 Task: Check the schedule for the "Victory Lane Racing Xfinity Series".
Action: Mouse moved to (186, 427)
Screenshot: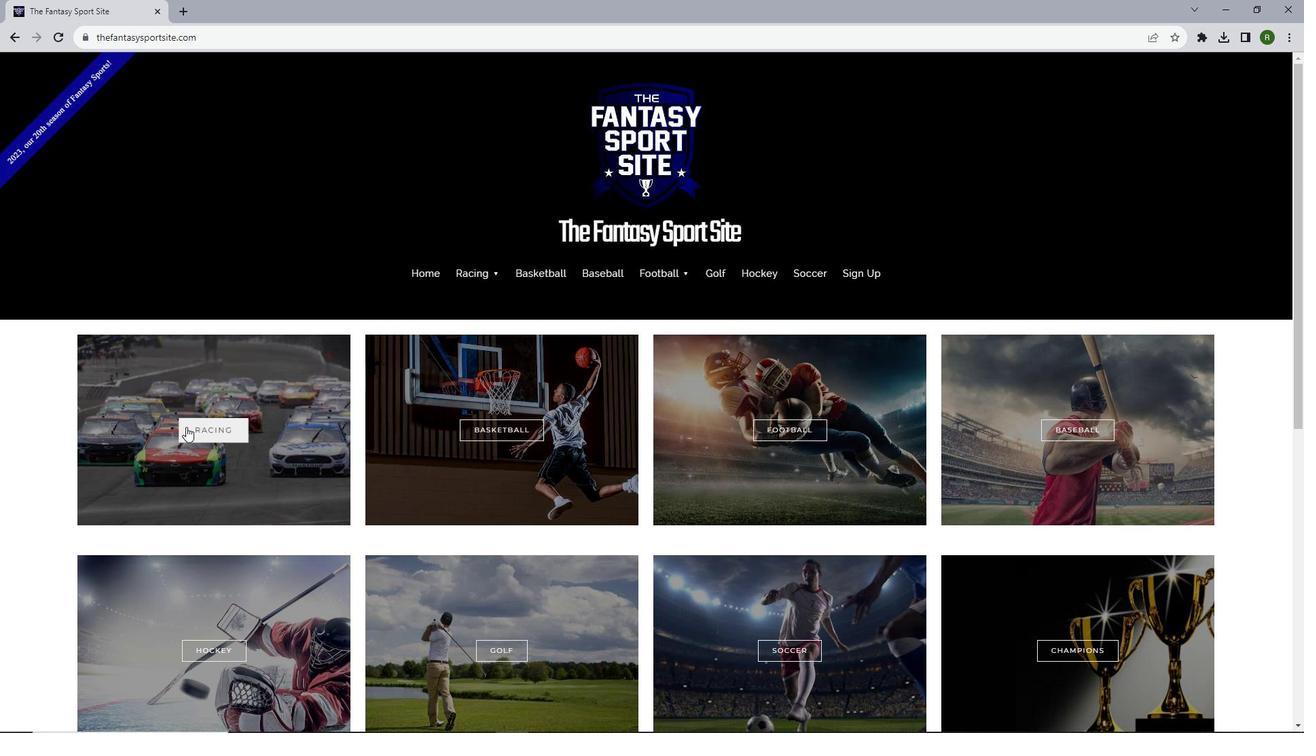 
Action: Mouse pressed left at (186, 427)
Screenshot: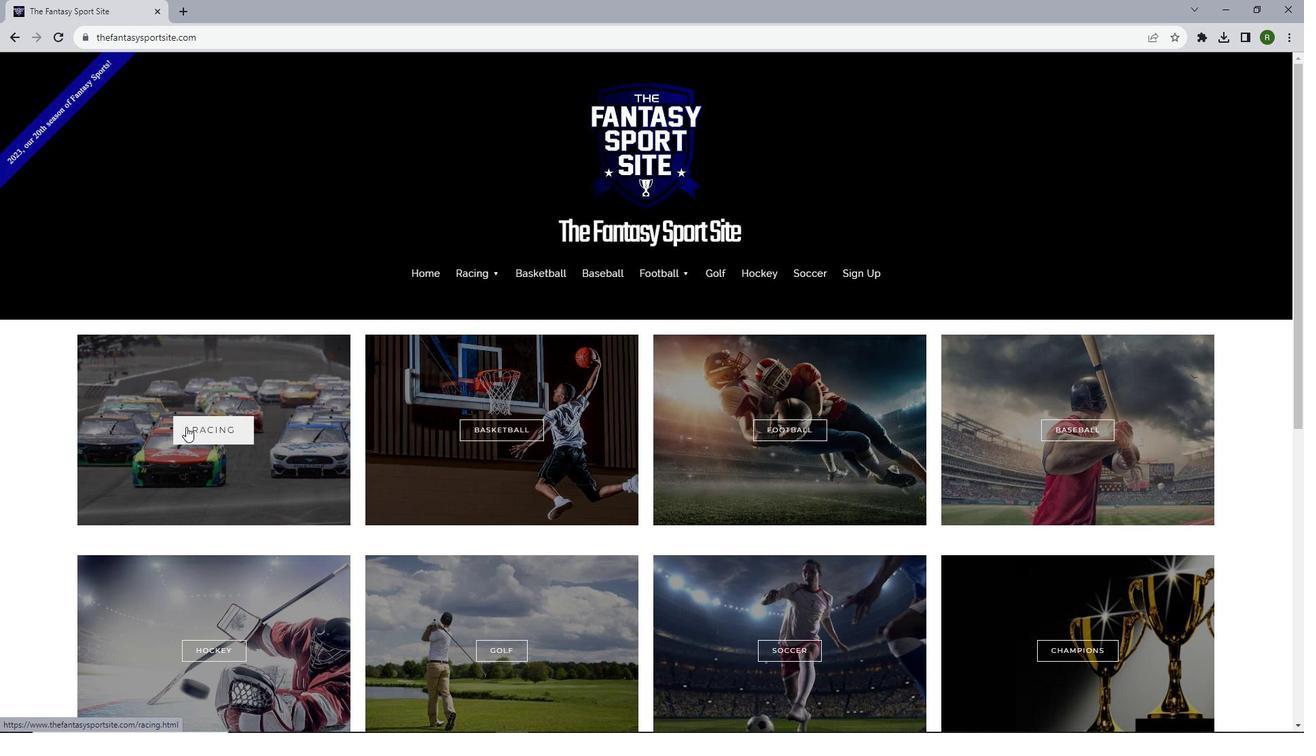 
Action: Mouse moved to (530, 441)
Screenshot: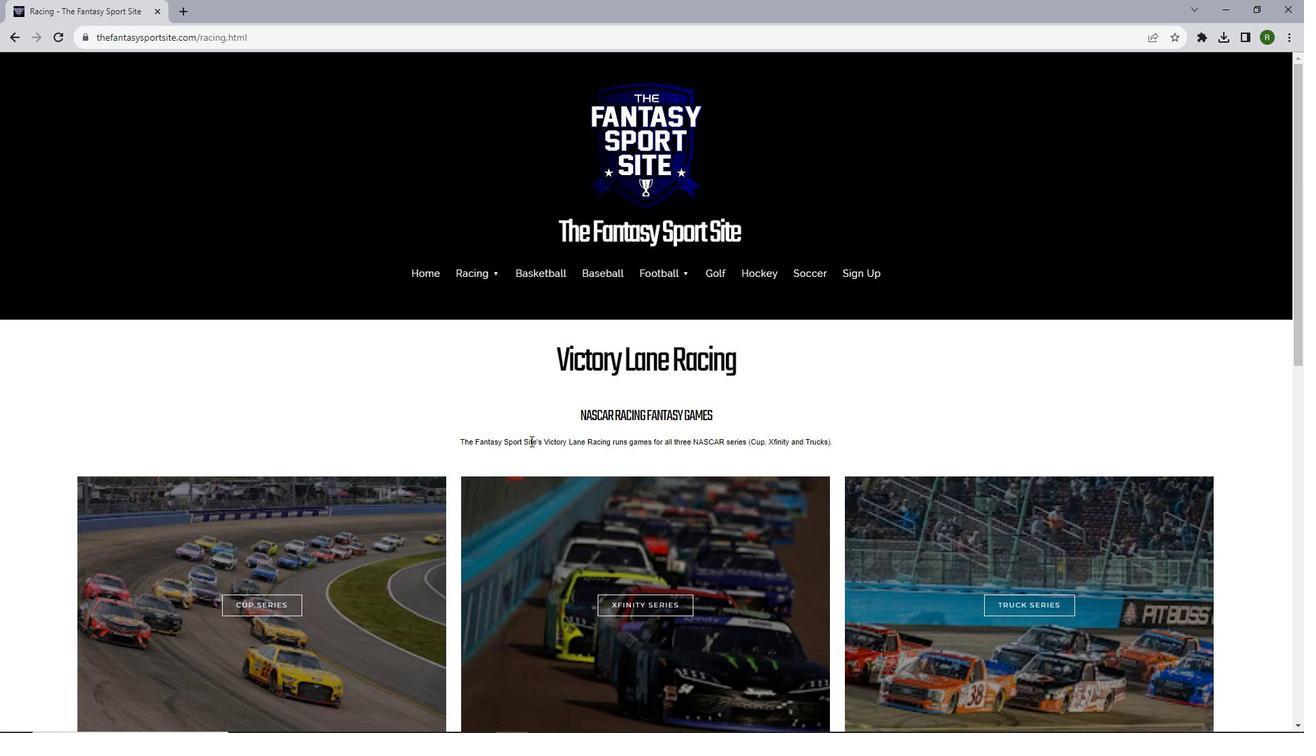 
Action: Mouse scrolled (530, 440) with delta (0, 0)
Screenshot: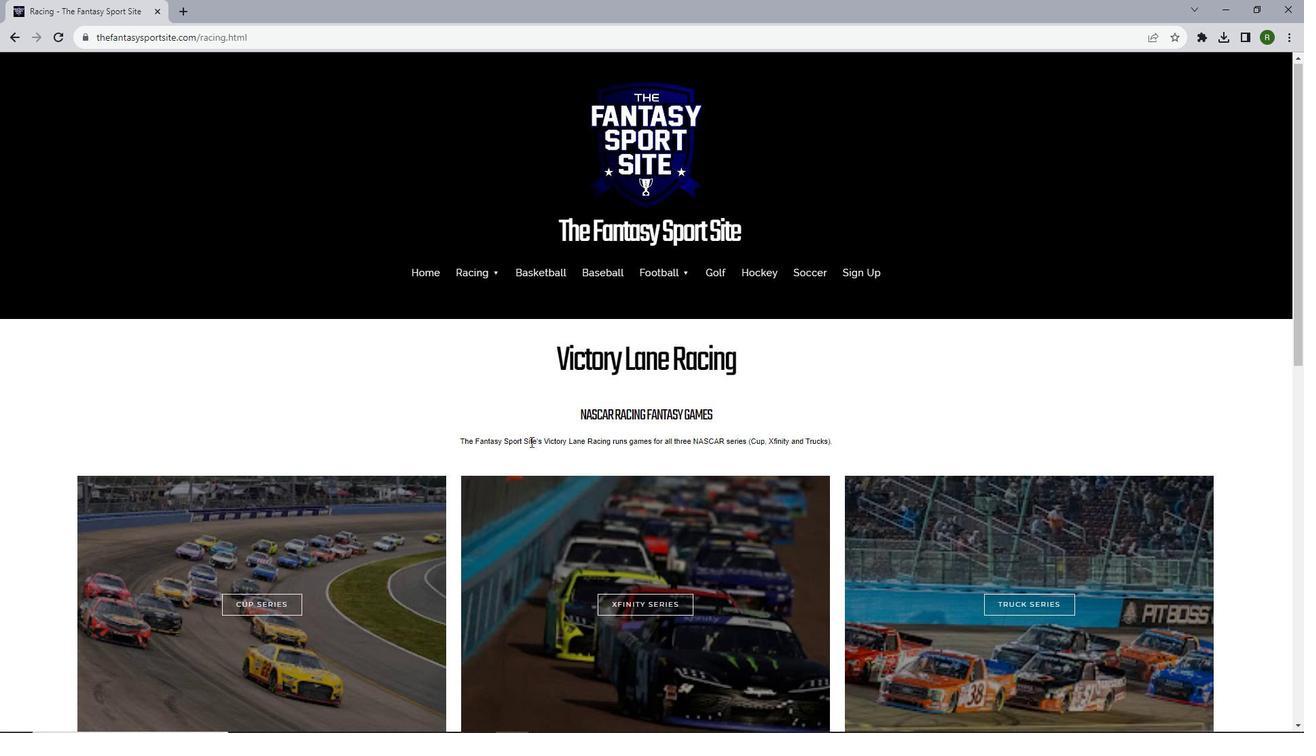 
Action: Mouse moved to (535, 444)
Screenshot: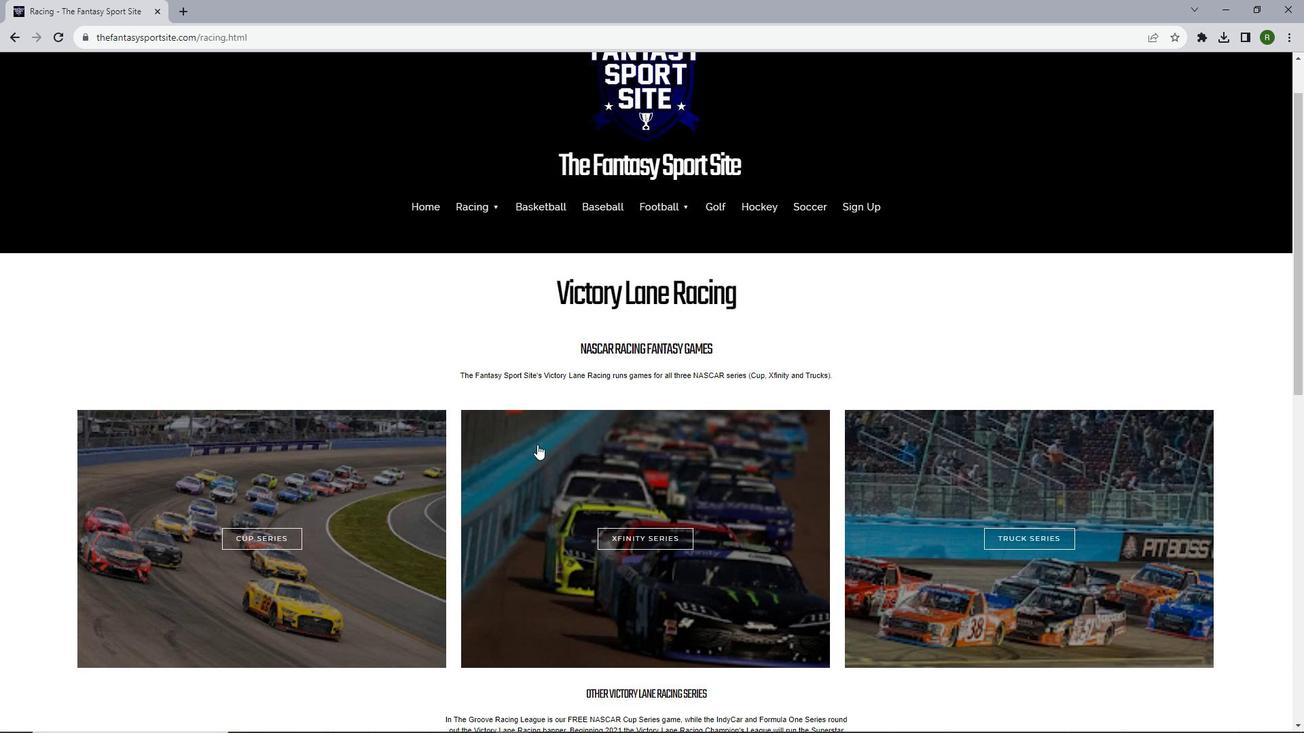 
Action: Mouse scrolled (535, 443) with delta (0, 0)
Screenshot: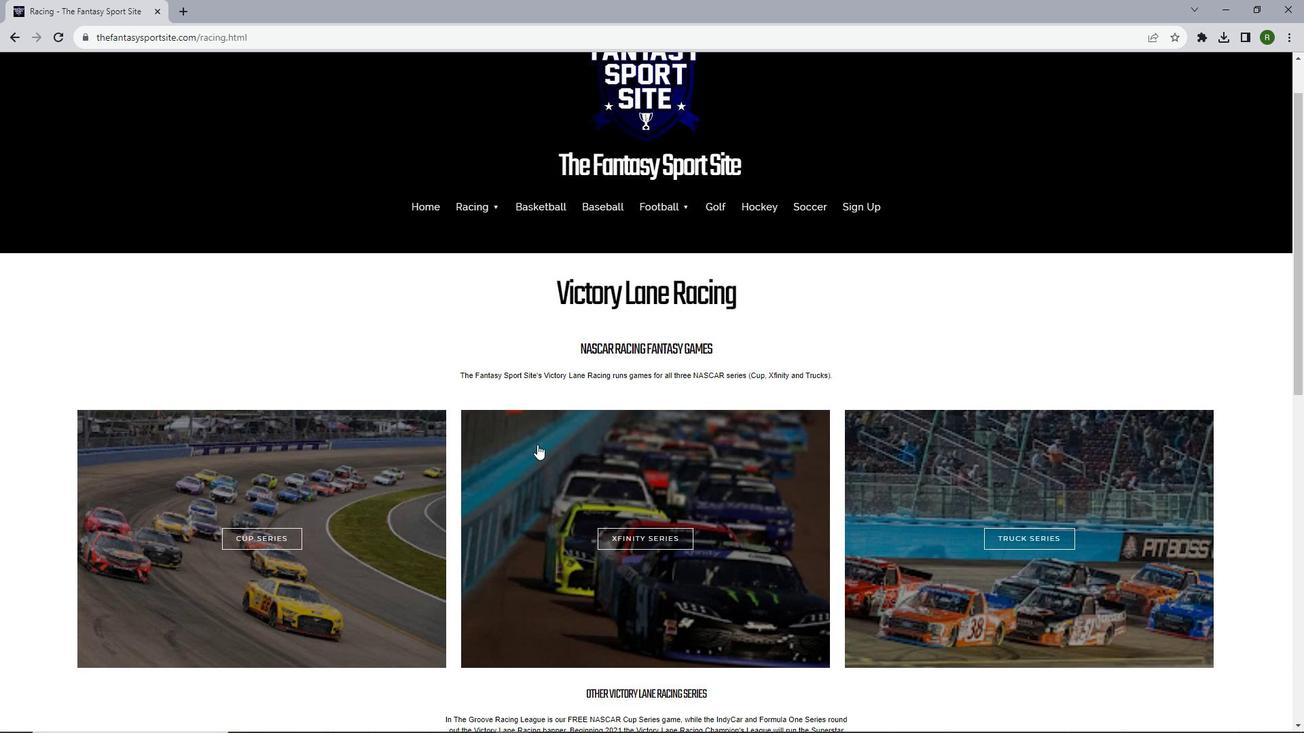 
Action: Mouse moved to (645, 476)
Screenshot: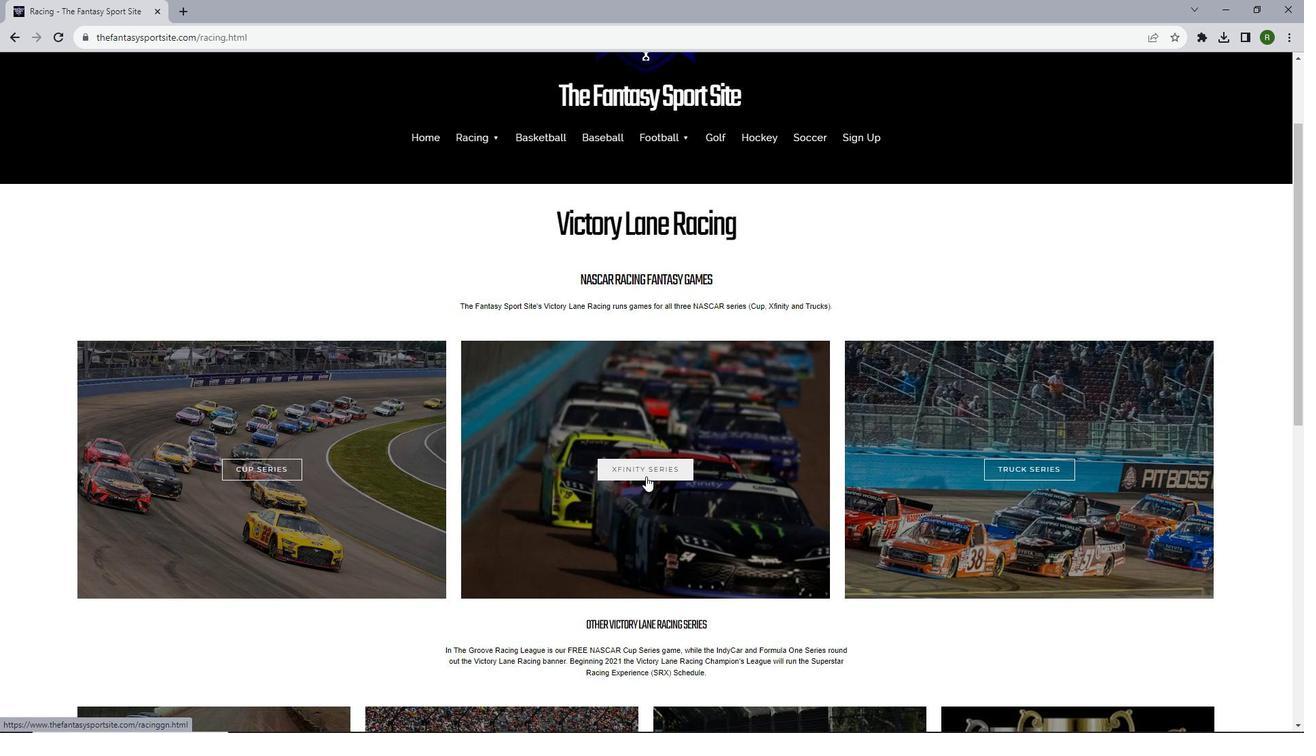 
Action: Mouse pressed left at (645, 476)
Screenshot: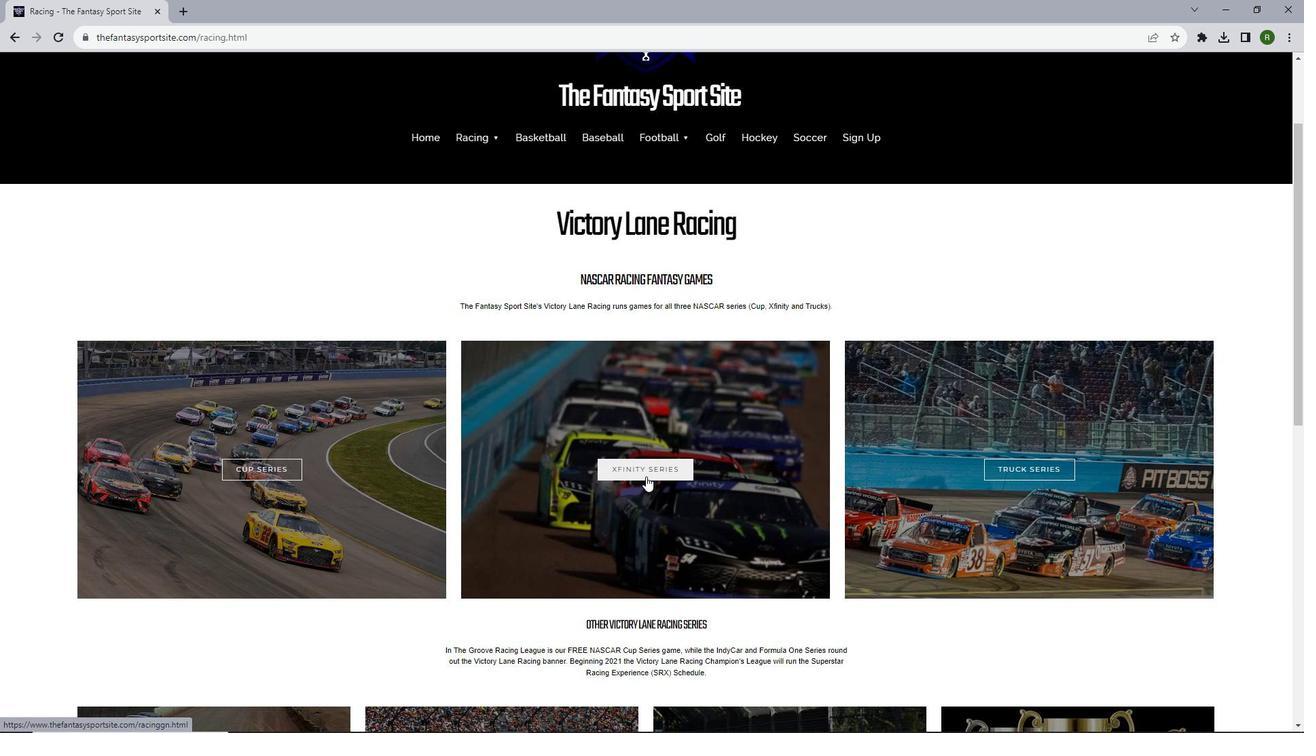 
Action: Mouse moved to (688, 458)
Screenshot: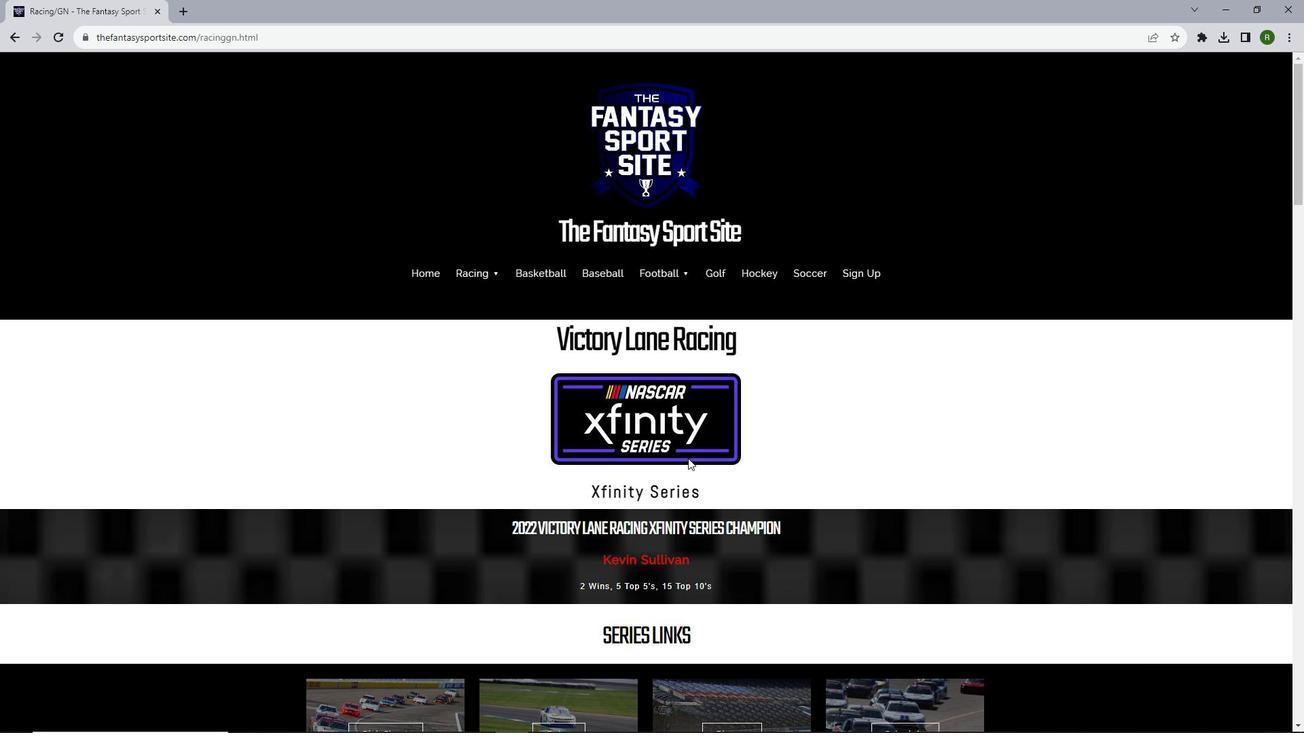 
Action: Mouse scrolled (688, 457) with delta (0, 0)
Screenshot: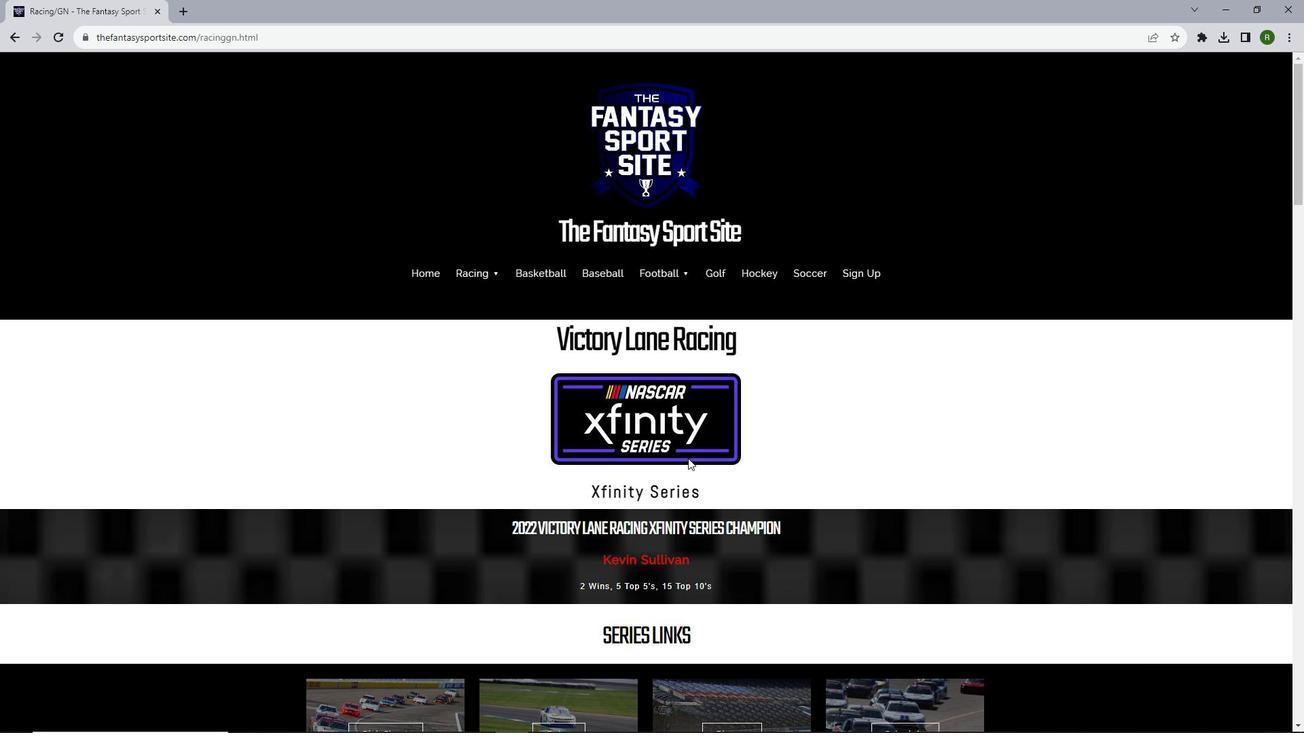 
Action: Mouse scrolled (688, 457) with delta (0, 0)
Screenshot: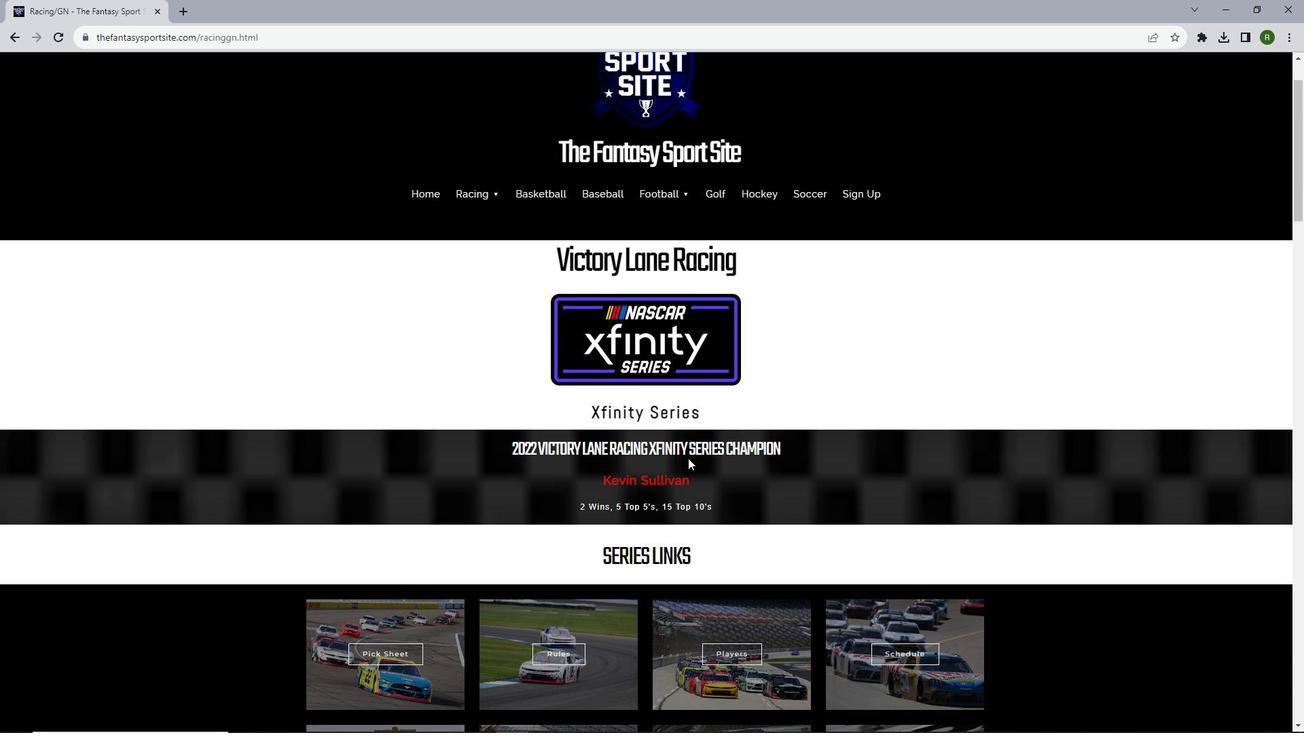 
Action: Mouse moved to (688, 457)
Screenshot: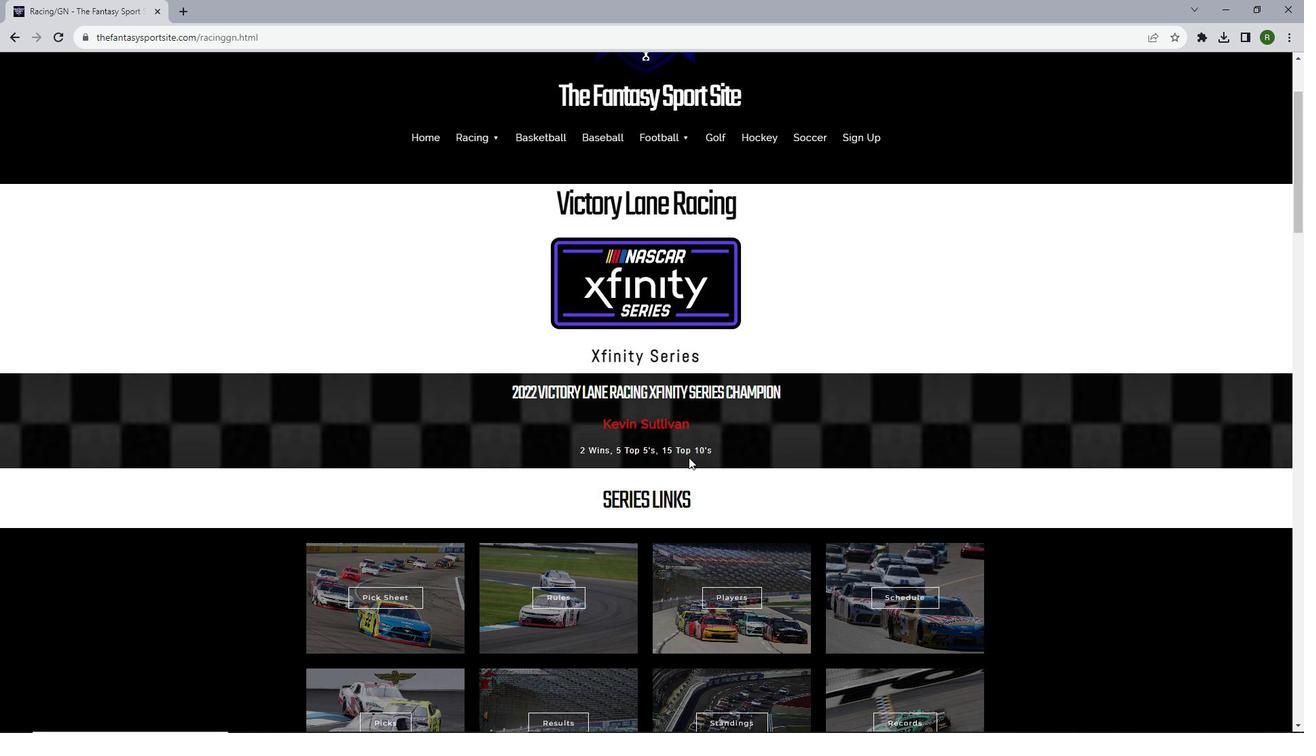 
Action: Mouse scrolled (688, 457) with delta (0, 0)
Screenshot: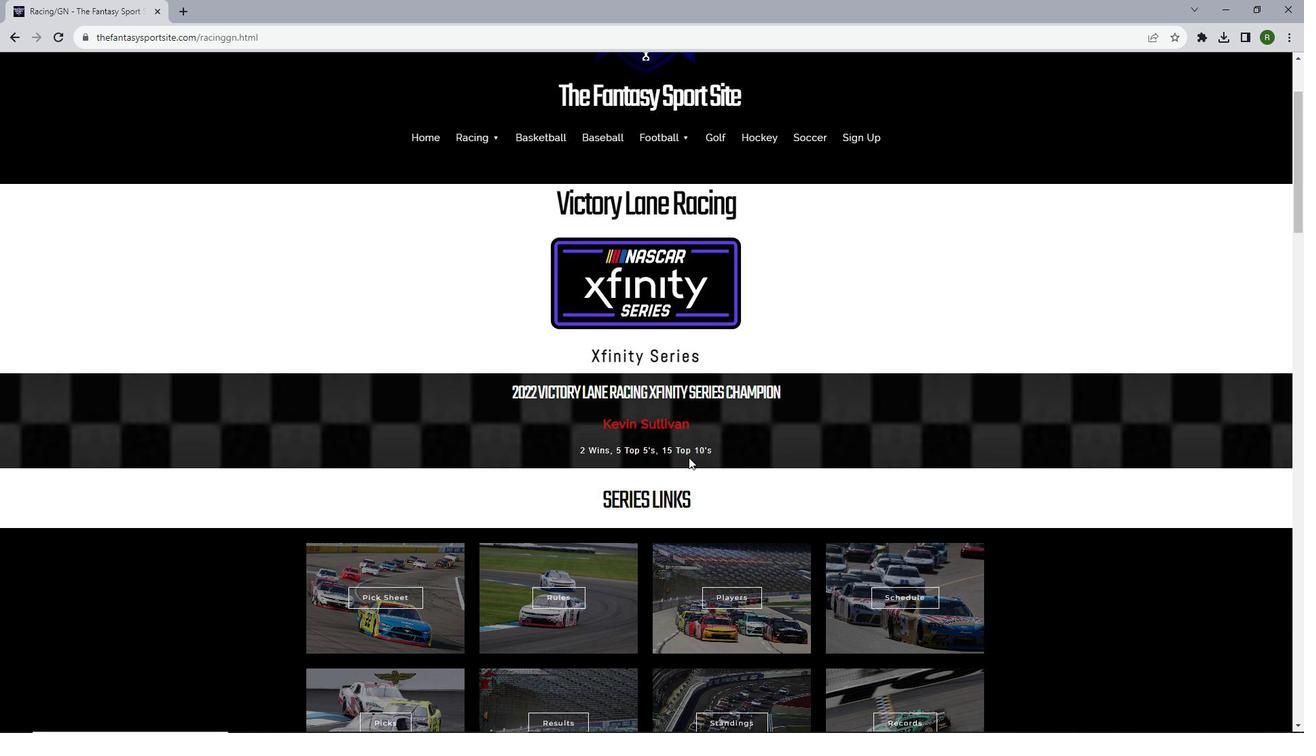 
Action: Mouse scrolled (688, 457) with delta (0, 0)
Screenshot: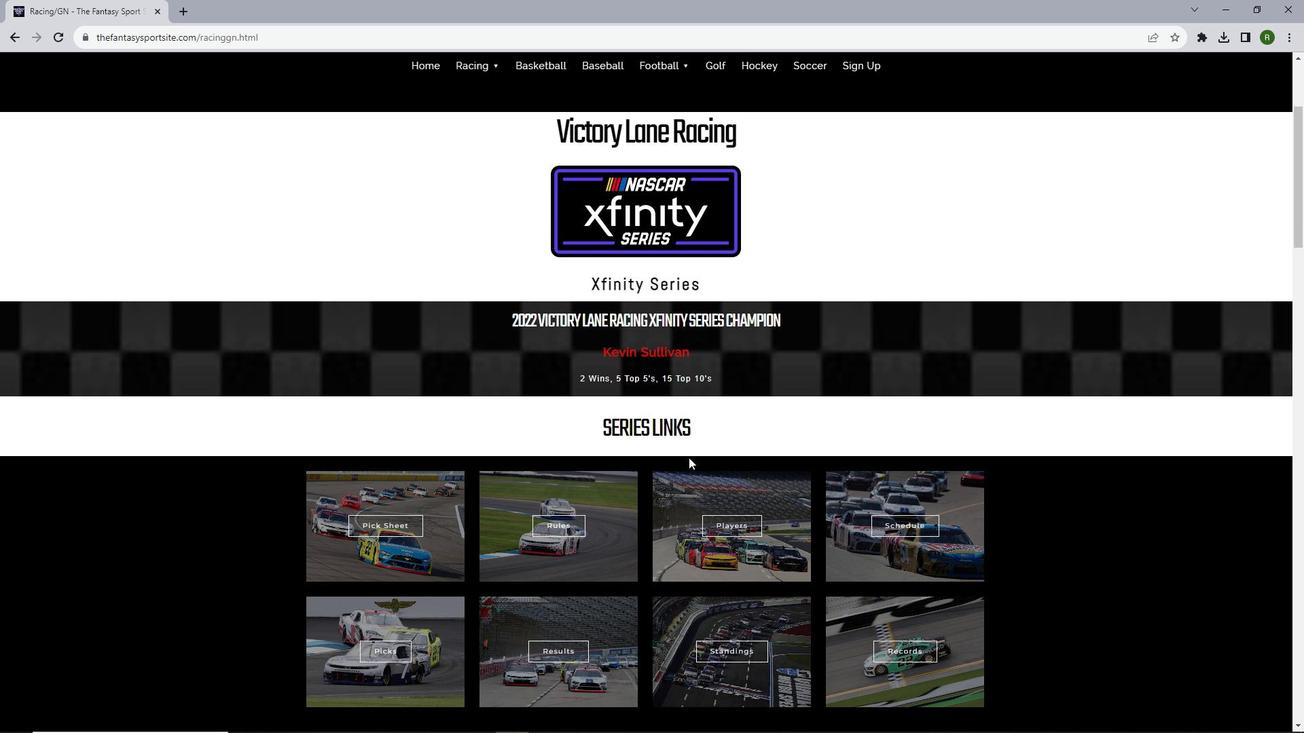
Action: Mouse moved to (879, 458)
Screenshot: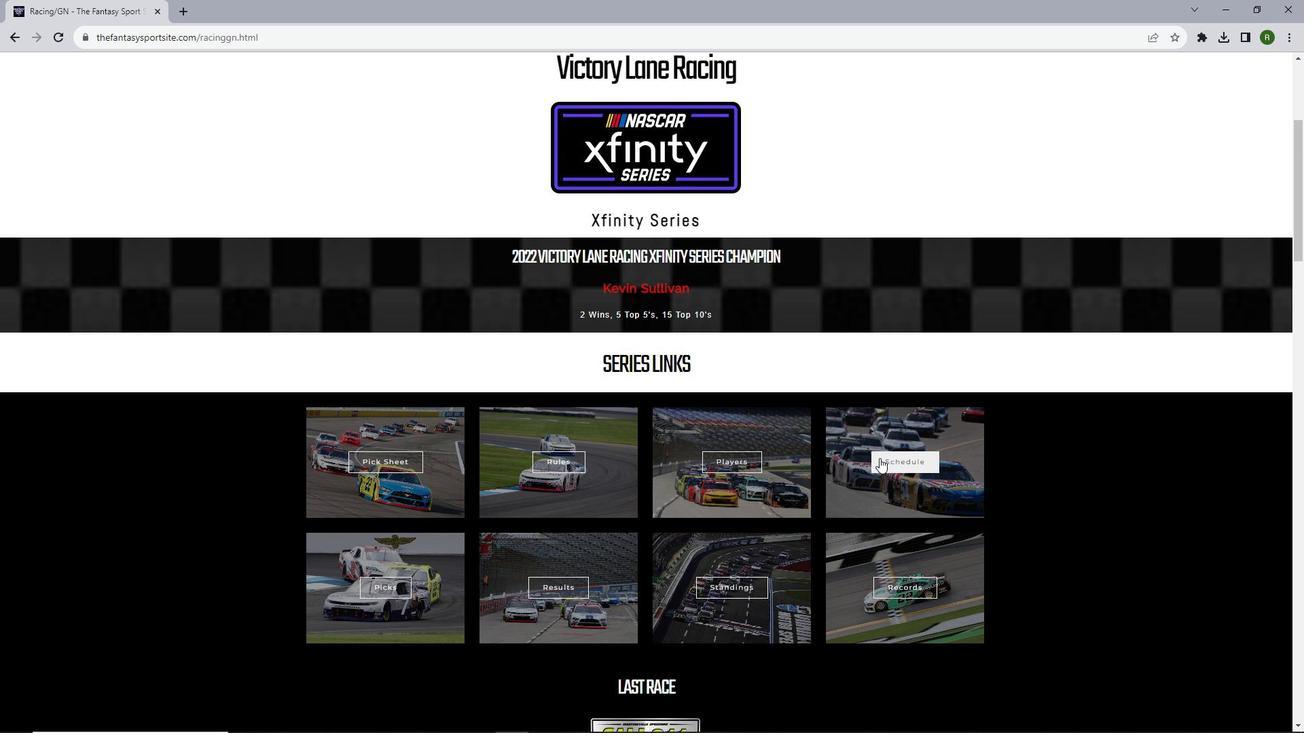 
Action: Mouse pressed left at (879, 458)
Screenshot: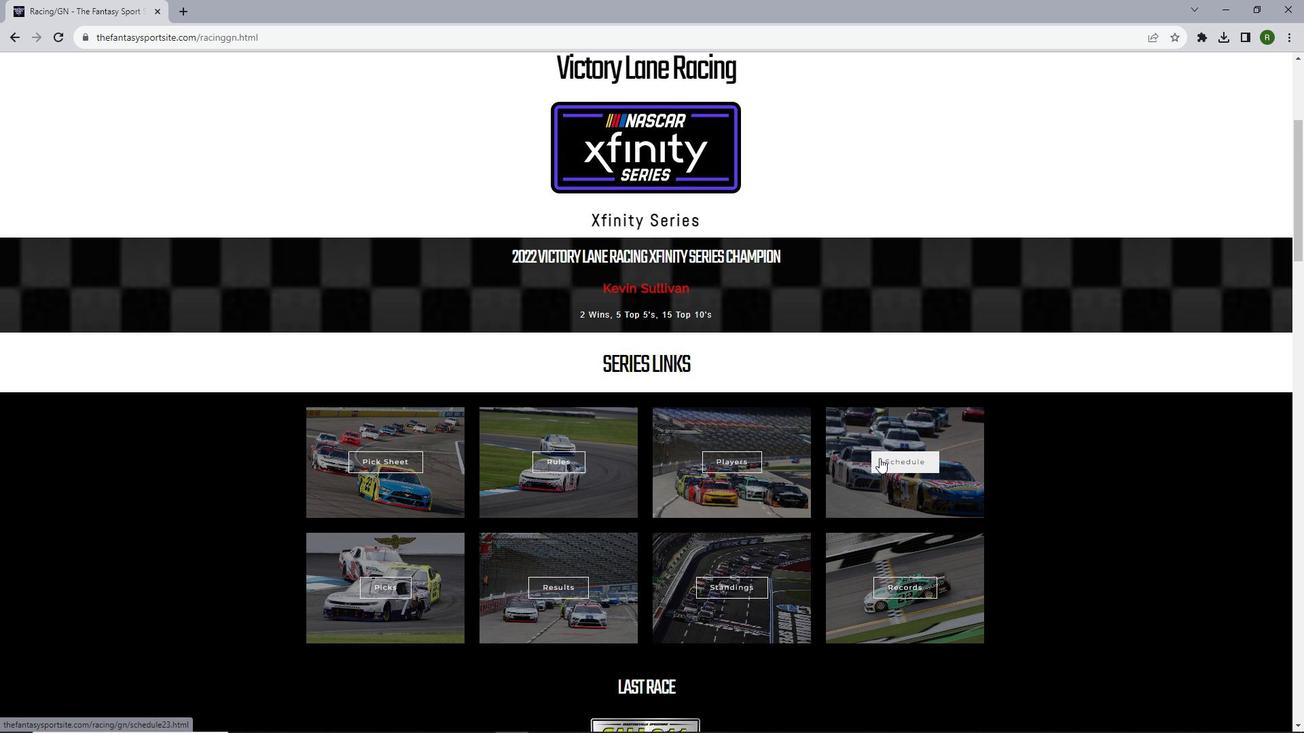
Action: Mouse moved to (694, 381)
Screenshot: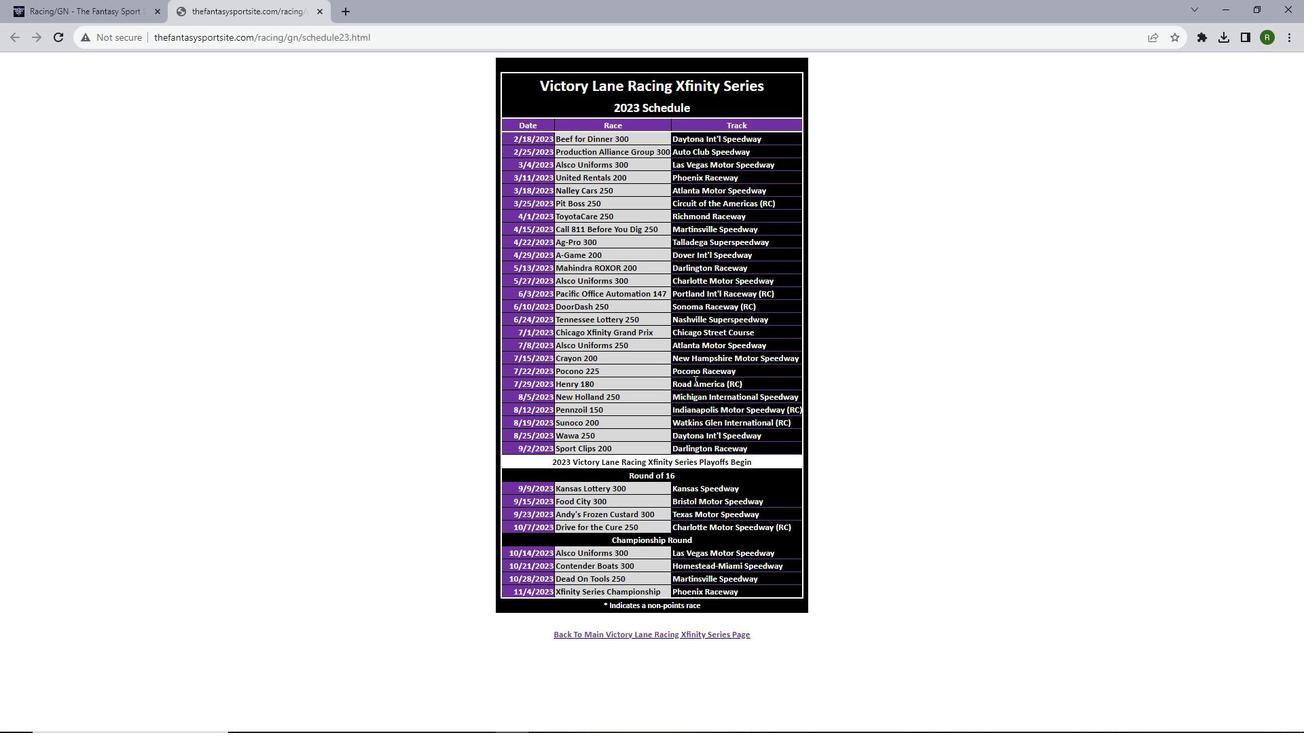 
Action: Mouse scrolled (694, 381) with delta (0, 0)
Screenshot: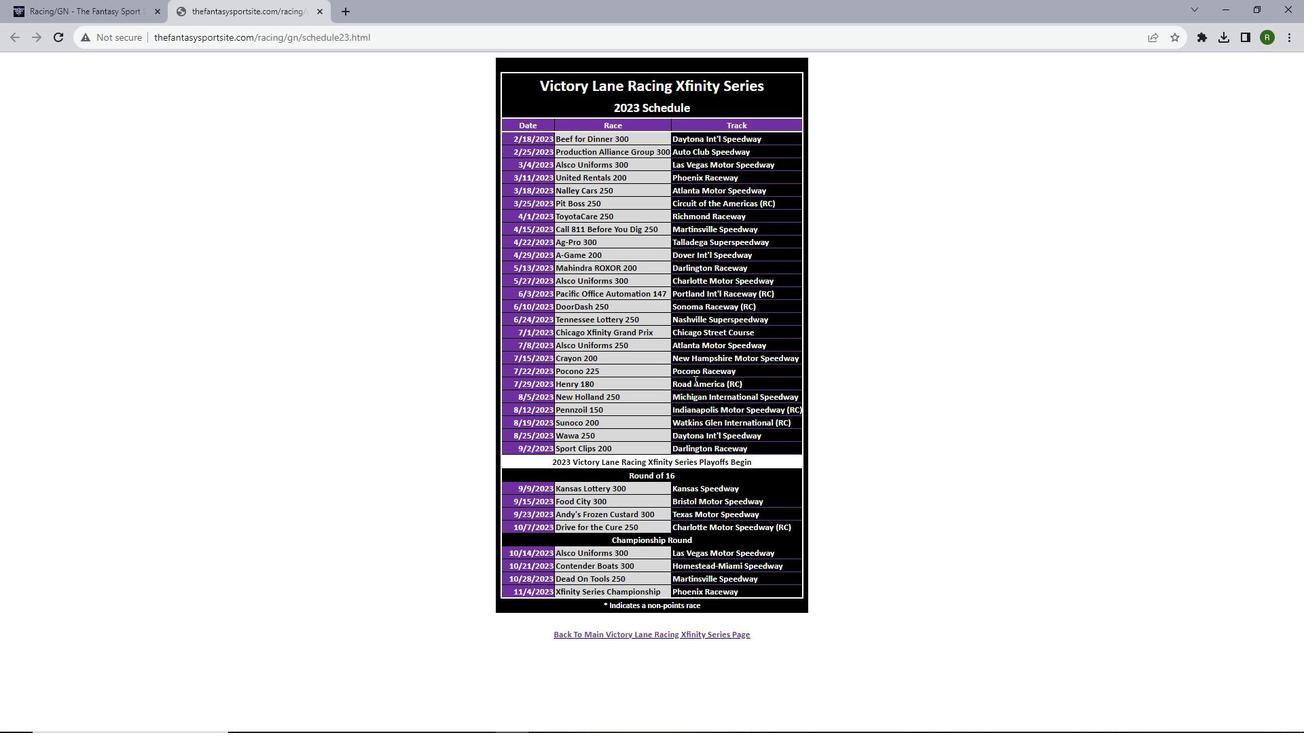 
Action: Mouse scrolled (694, 380) with delta (0, 0)
Screenshot: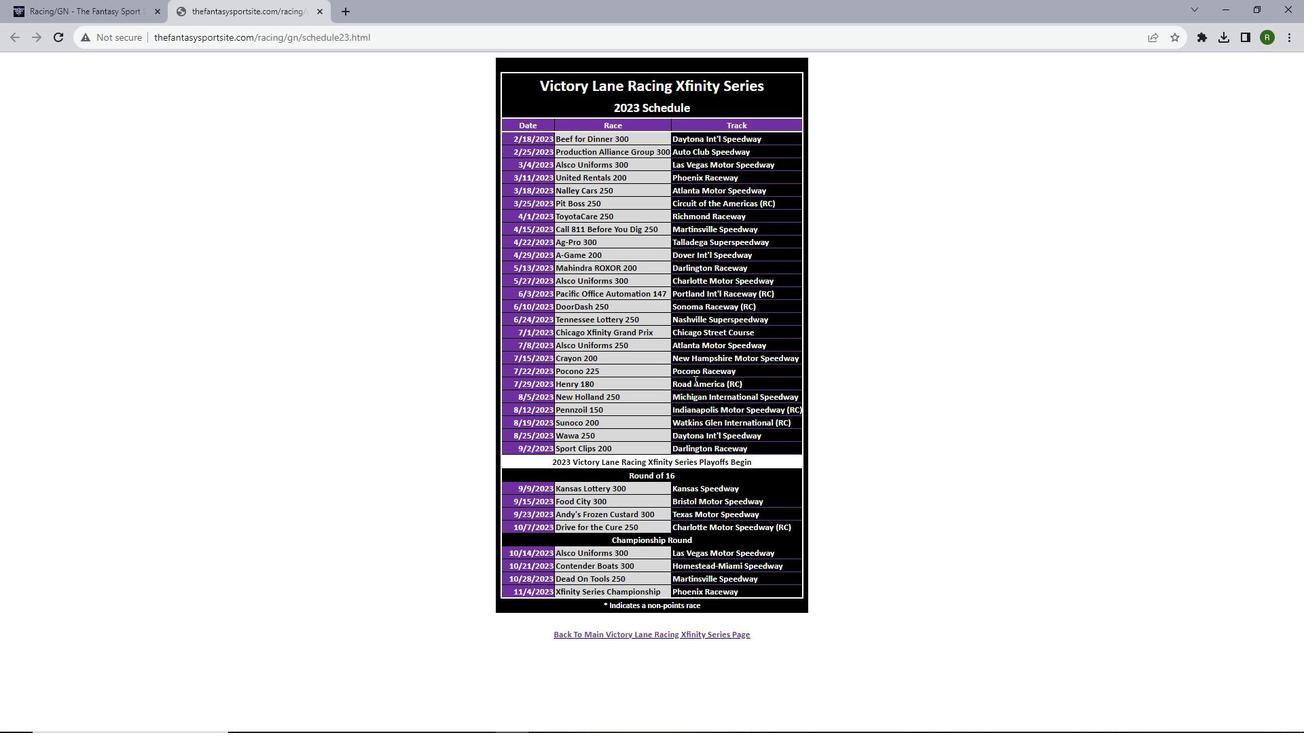 
Action: Mouse scrolled (694, 380) with delta (0, 0)
Screenshot: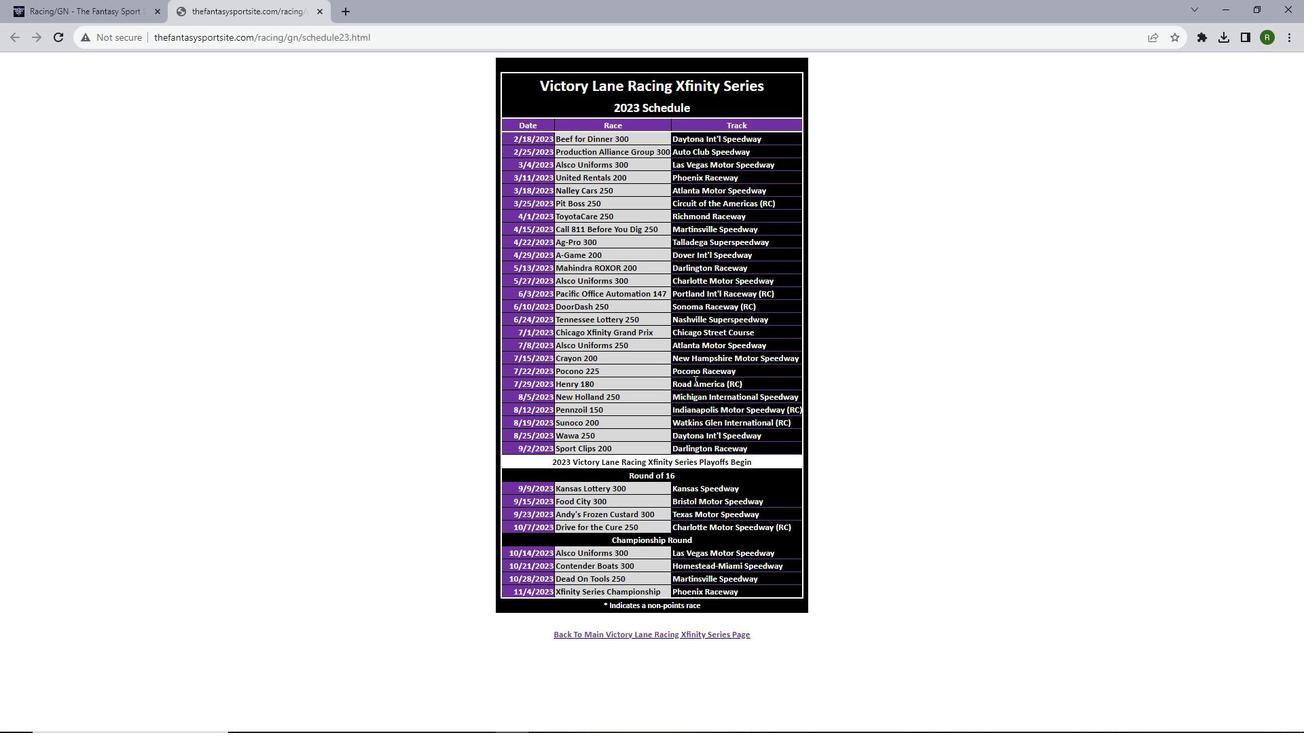 
Action: Mouse moved to (643, 400)
Screenshot: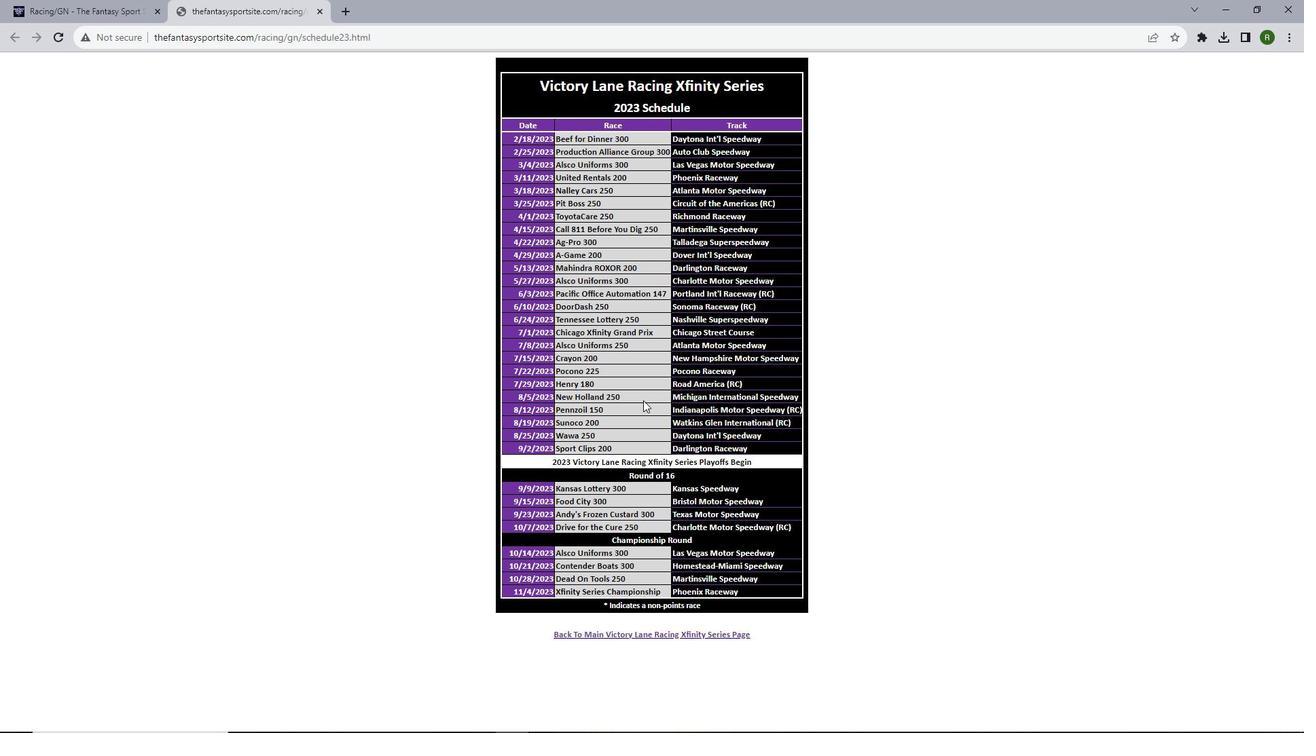 
Action: Mouse scrolled (643, 401) with delta (0, 0)
Screenshot: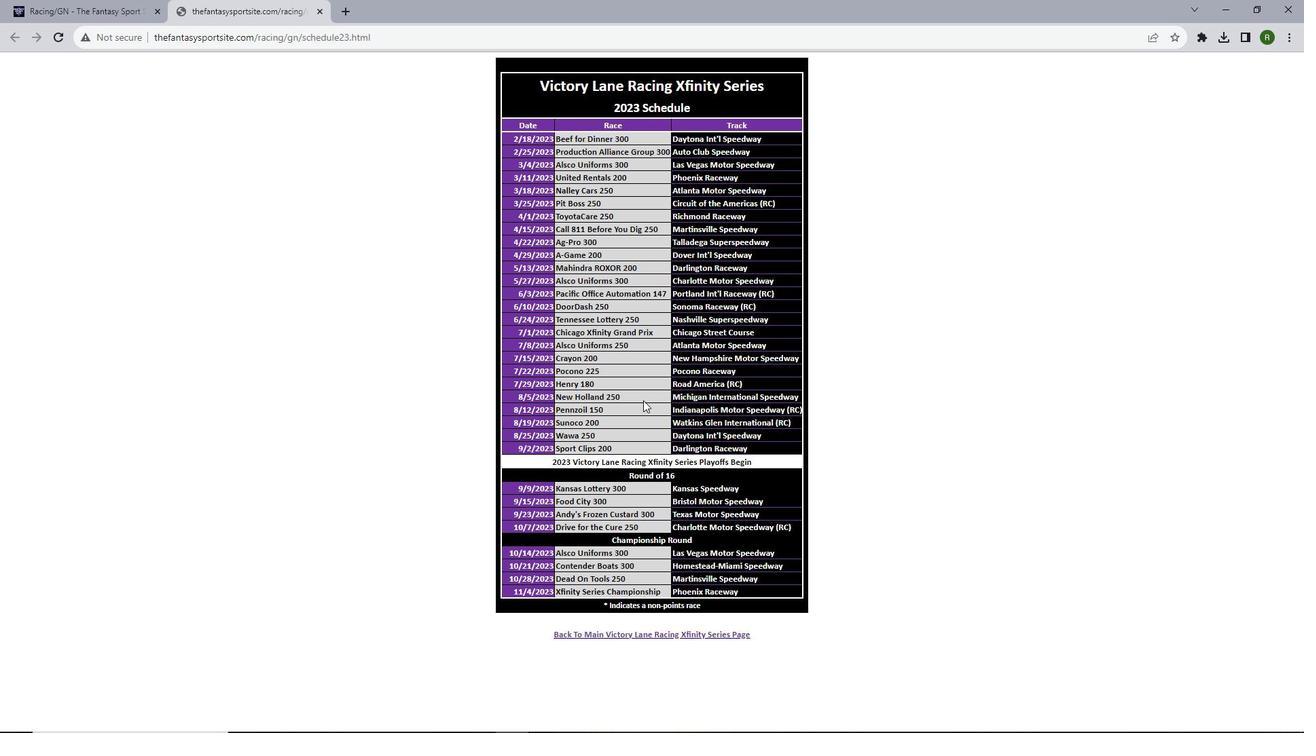 
Action: Mouse scrolled (643, 401) with delta (0, 0)
Screenshot: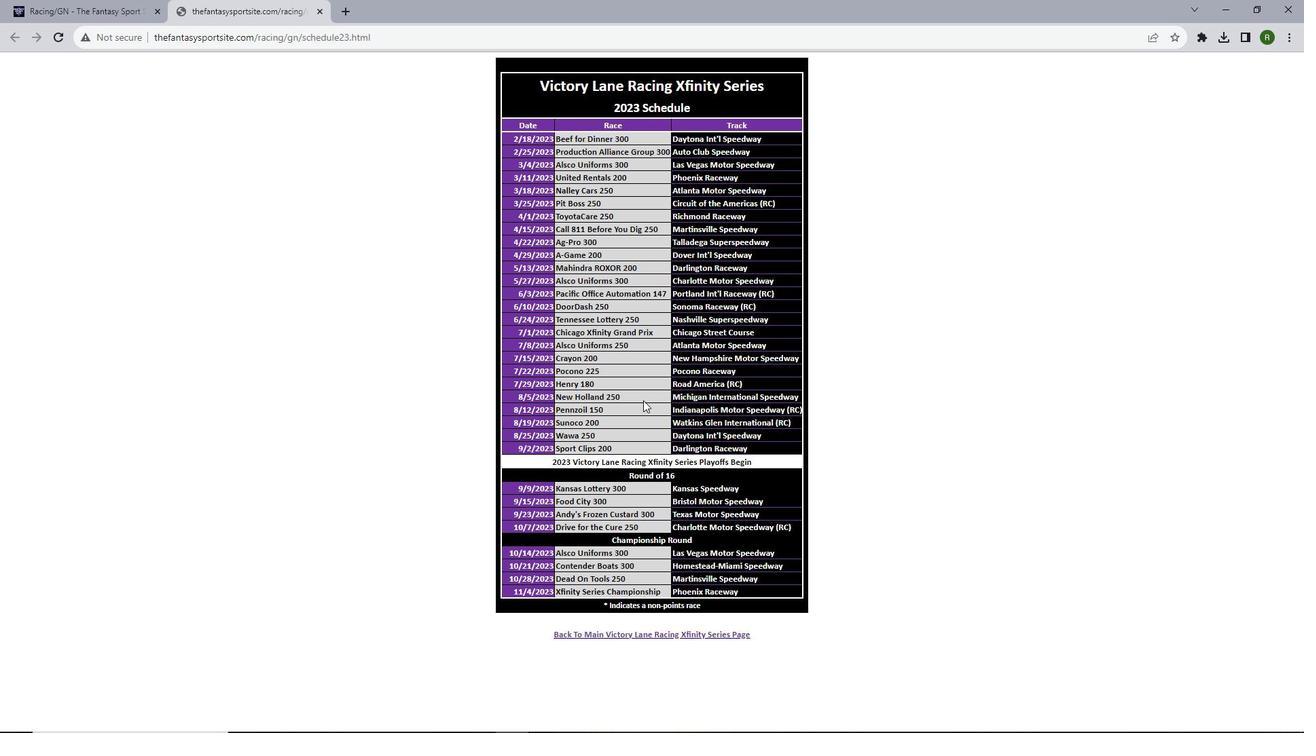 
